 Task: Schedule a meeting for June 20, 2023, at 8:00 AM with Shubham Jain.
Action: Mouse moved to (547, 496)
Screenshot: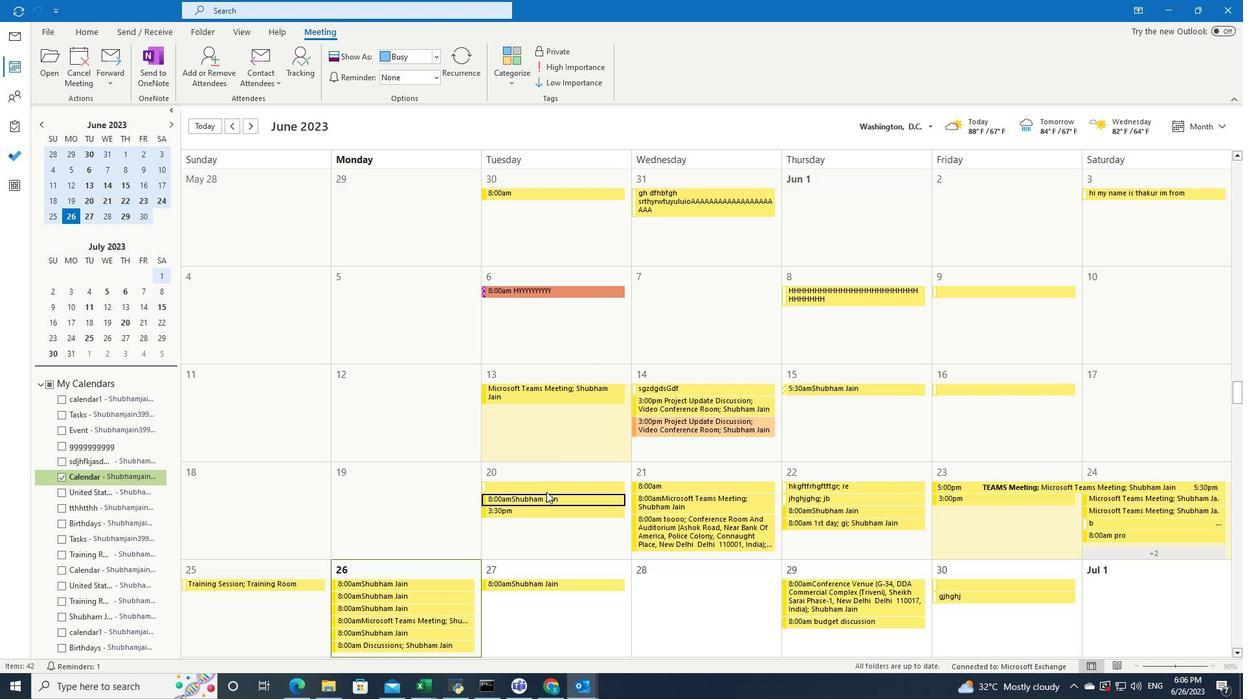 
Action: Mouse pressed left at (547, 496)
Screenshot: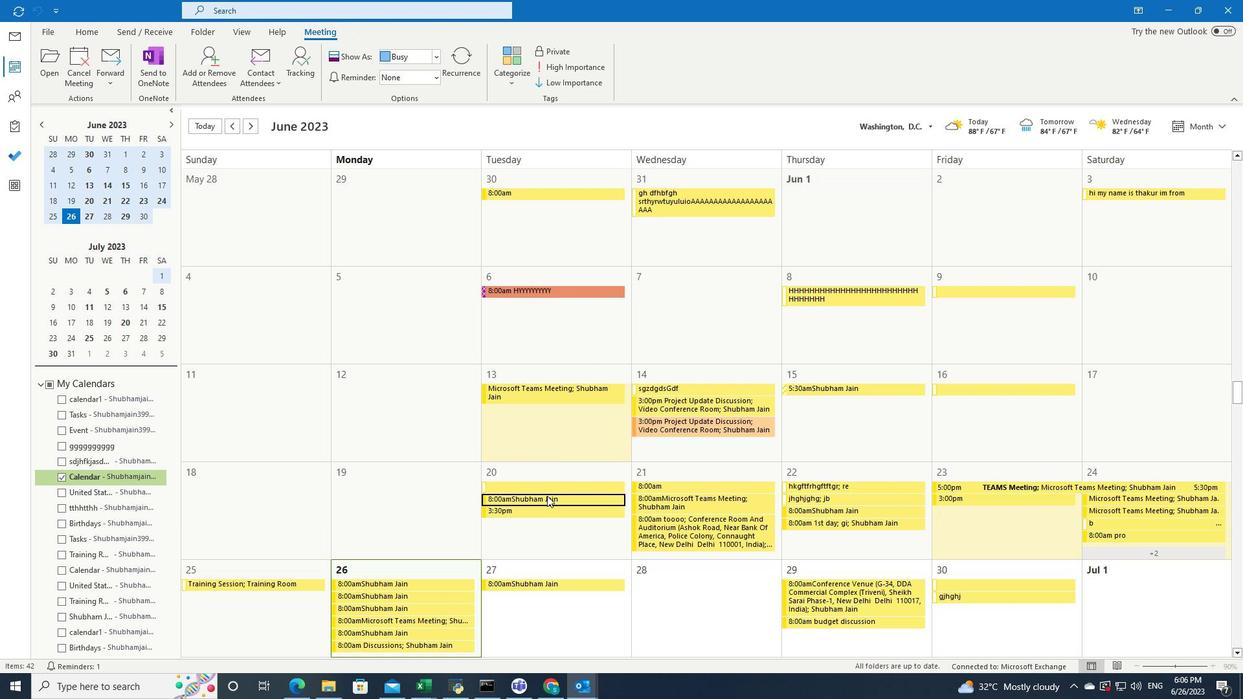 
Action: Mouse pressed left at (547, 496)
Screenshot: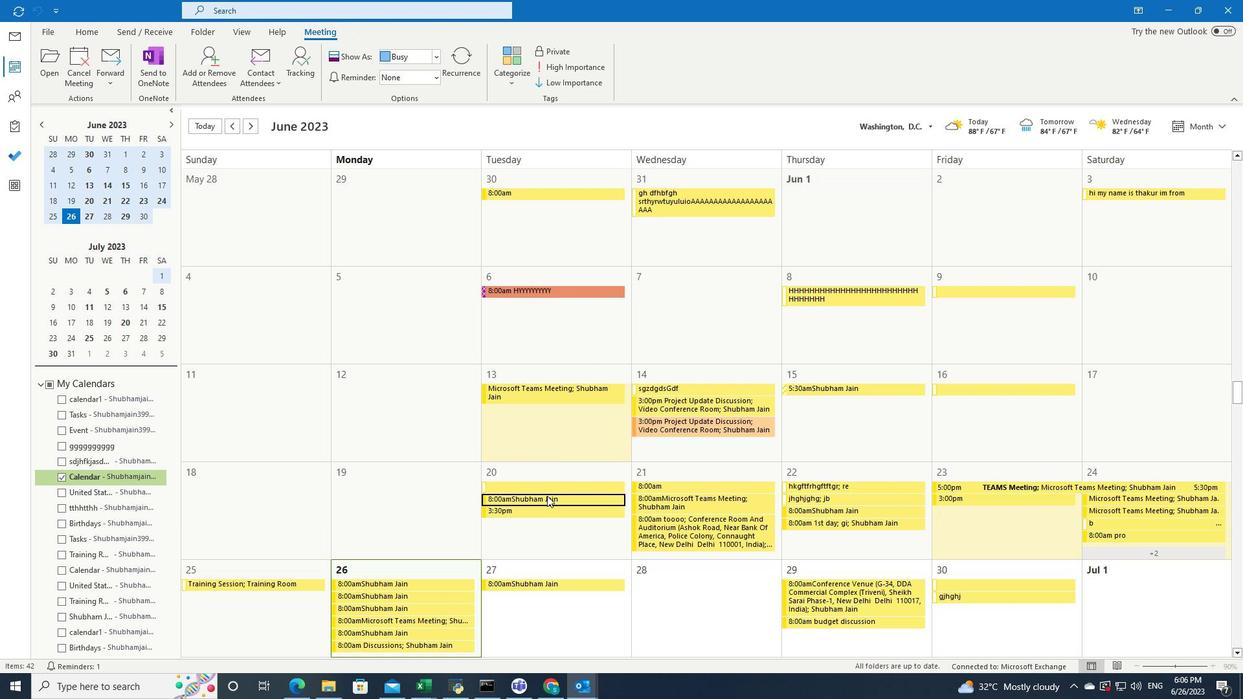
Action: Mouse moved to (705, 72)
Screenshot: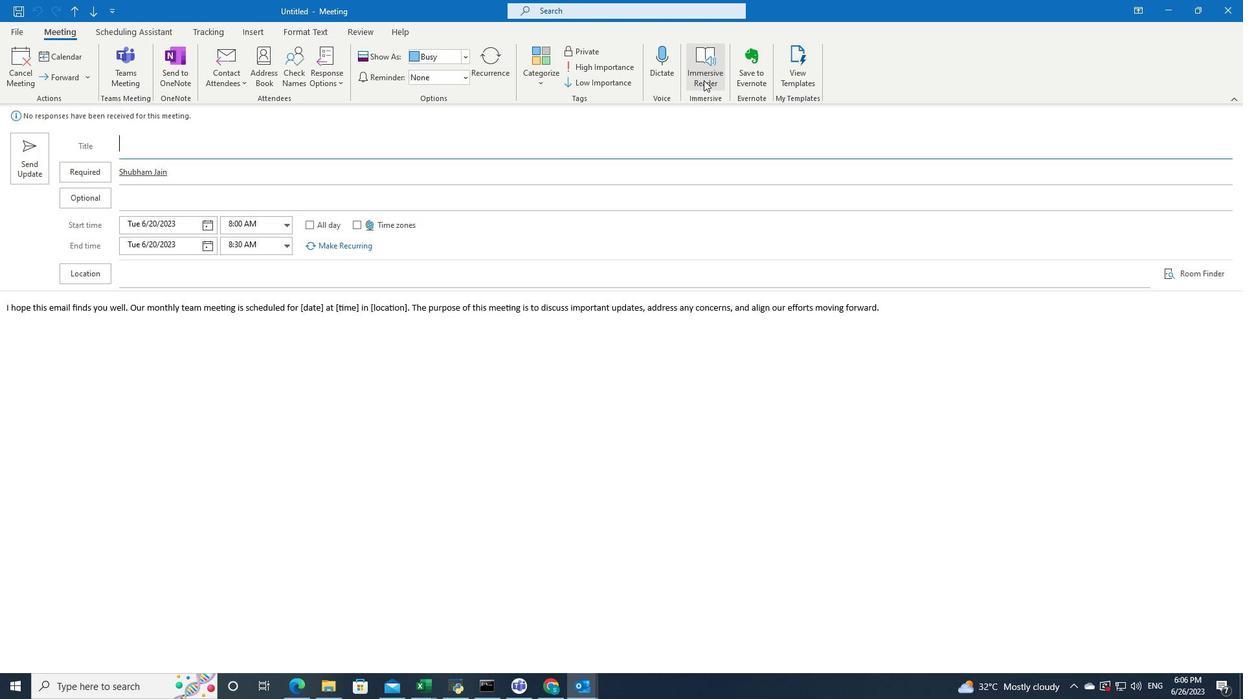 
Action: Mouse pressed left at (705, 72)
Screenshot: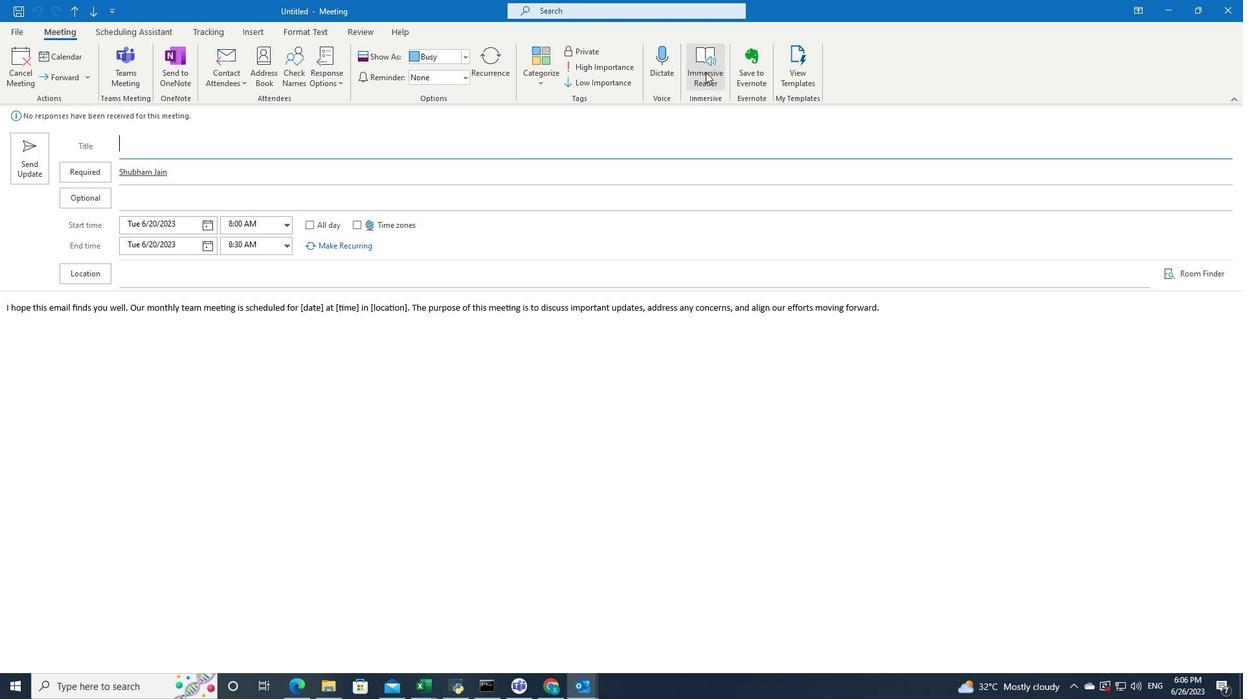 
Action: Mouse moved to (169, 72)
Screenshot: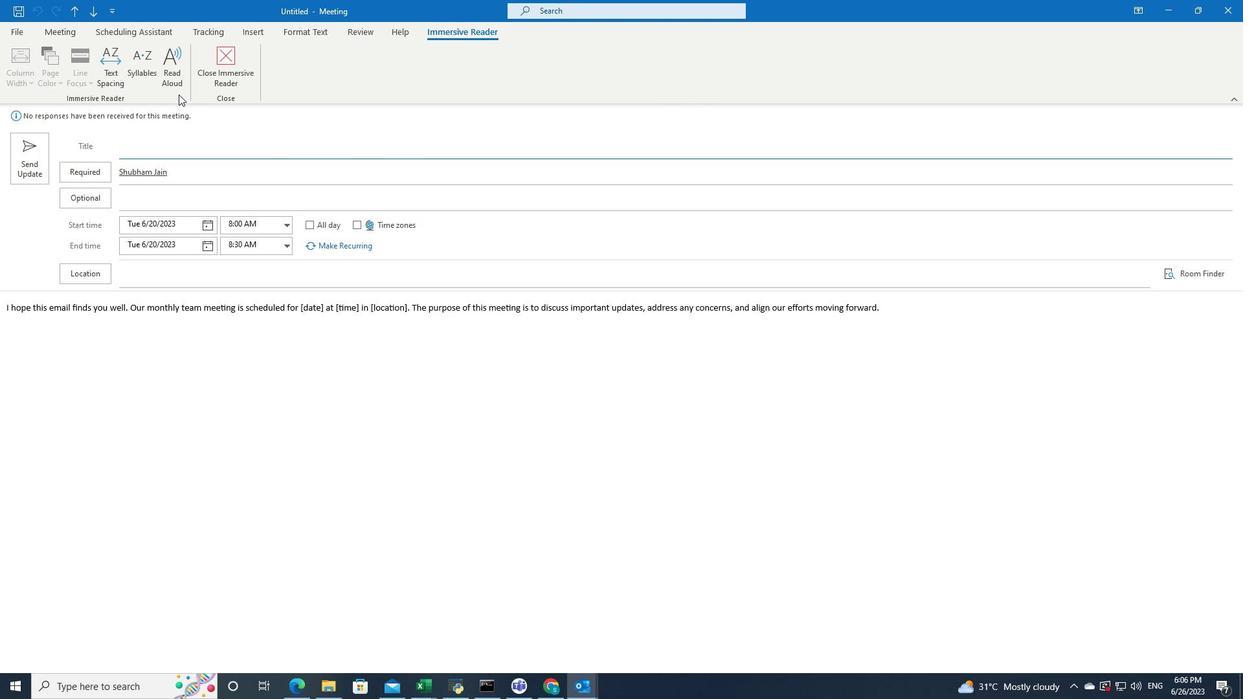 
Action: Mouse pressed left at (169, 72)
Screenshot: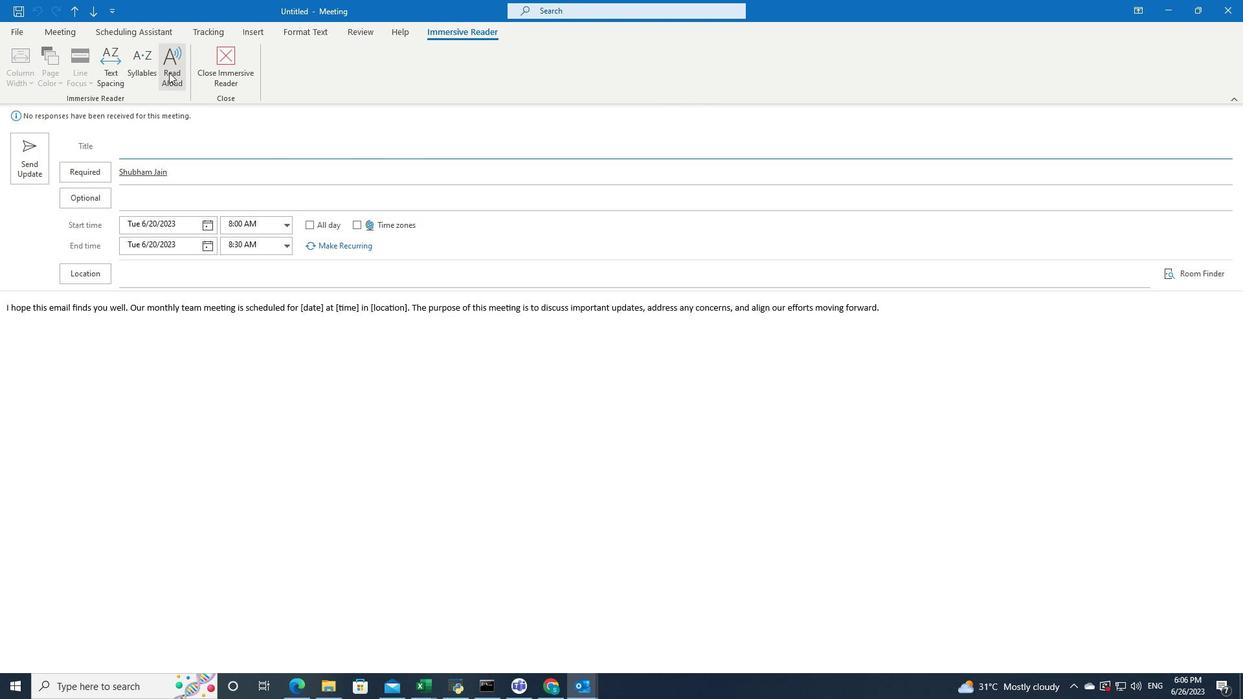 
Action: Mouse moved to (1198, 306)
Screenshot: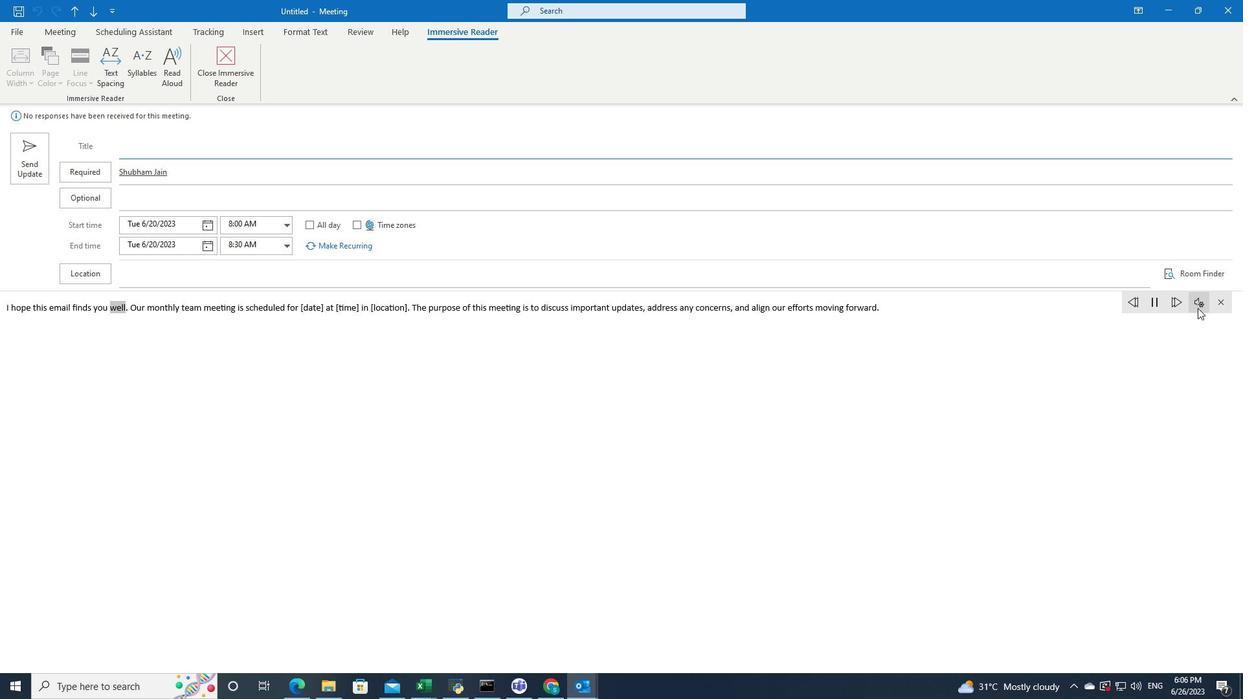 
Action: Mouse pressed left at (1198, 306)
Screenshot: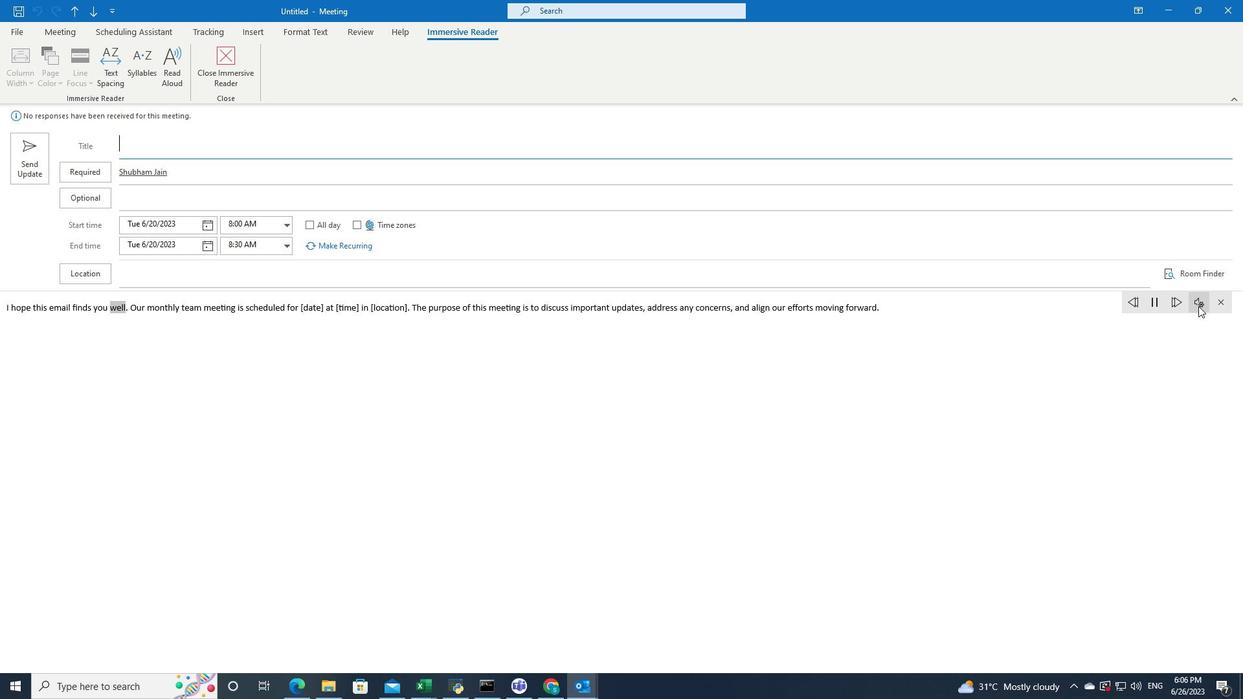 
Action: Mouse moved to (1165, 346)
Screenshot: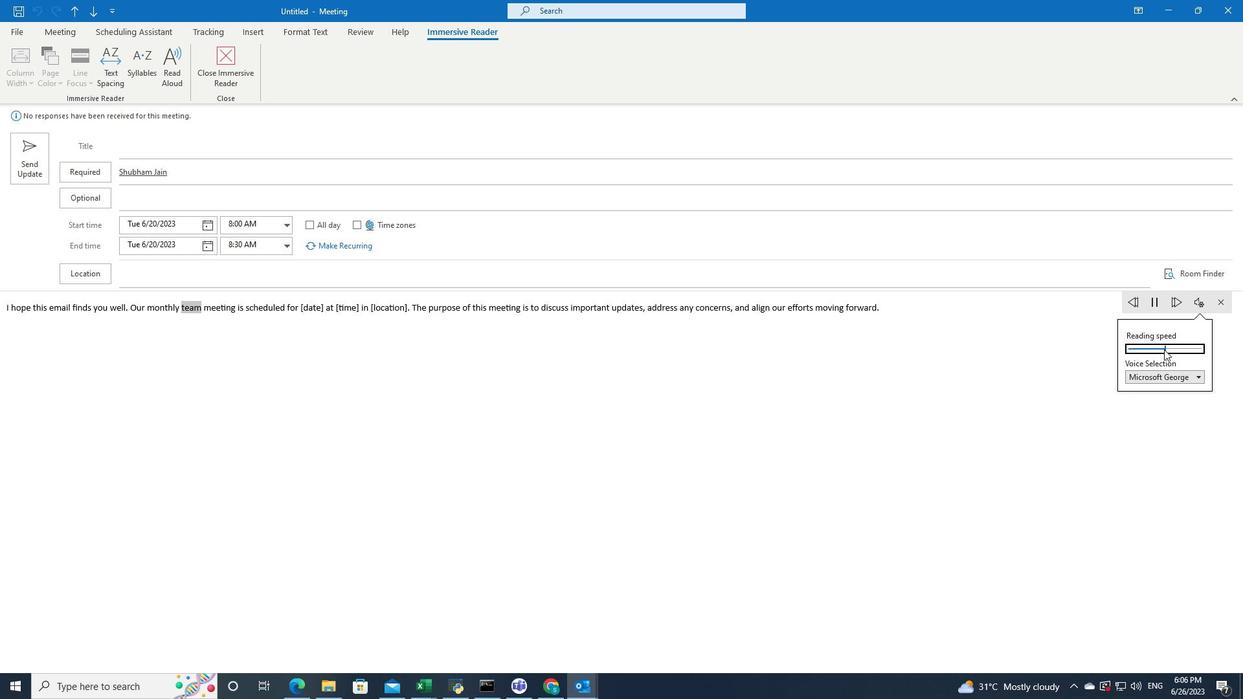 
Action: Mouse pressed left at (1165, 346)
Screenshot: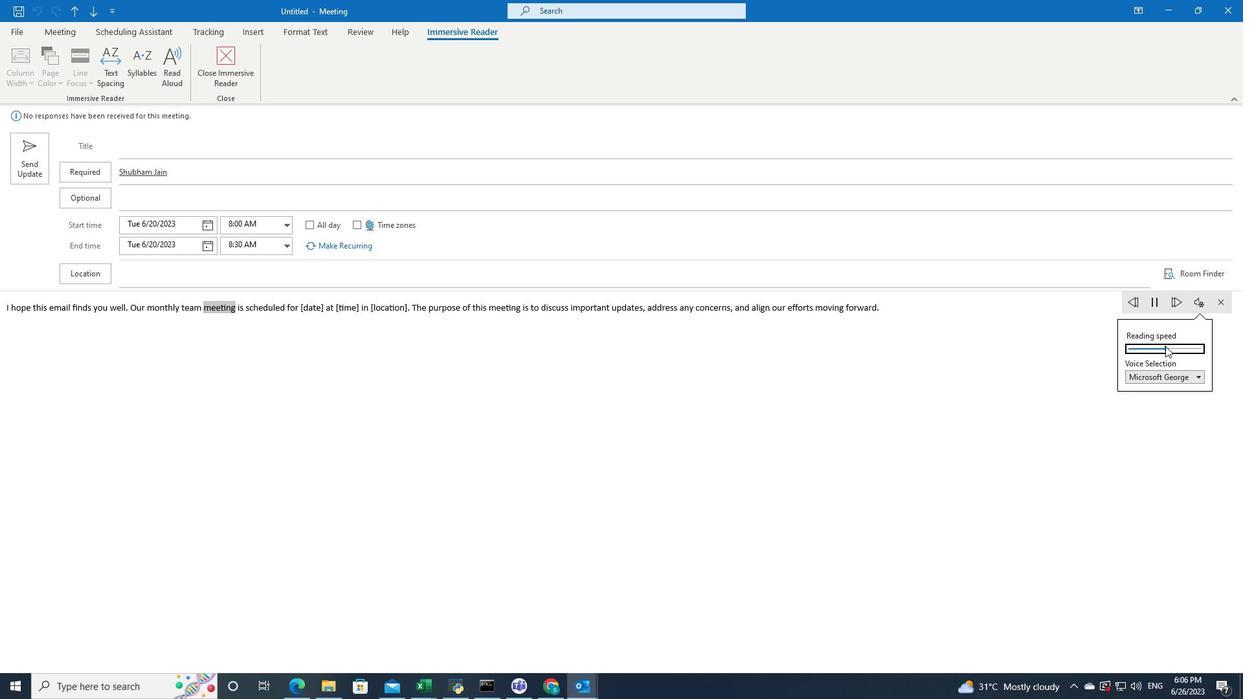 
Action: Mouse moved to (1182, 347)
Screenshot: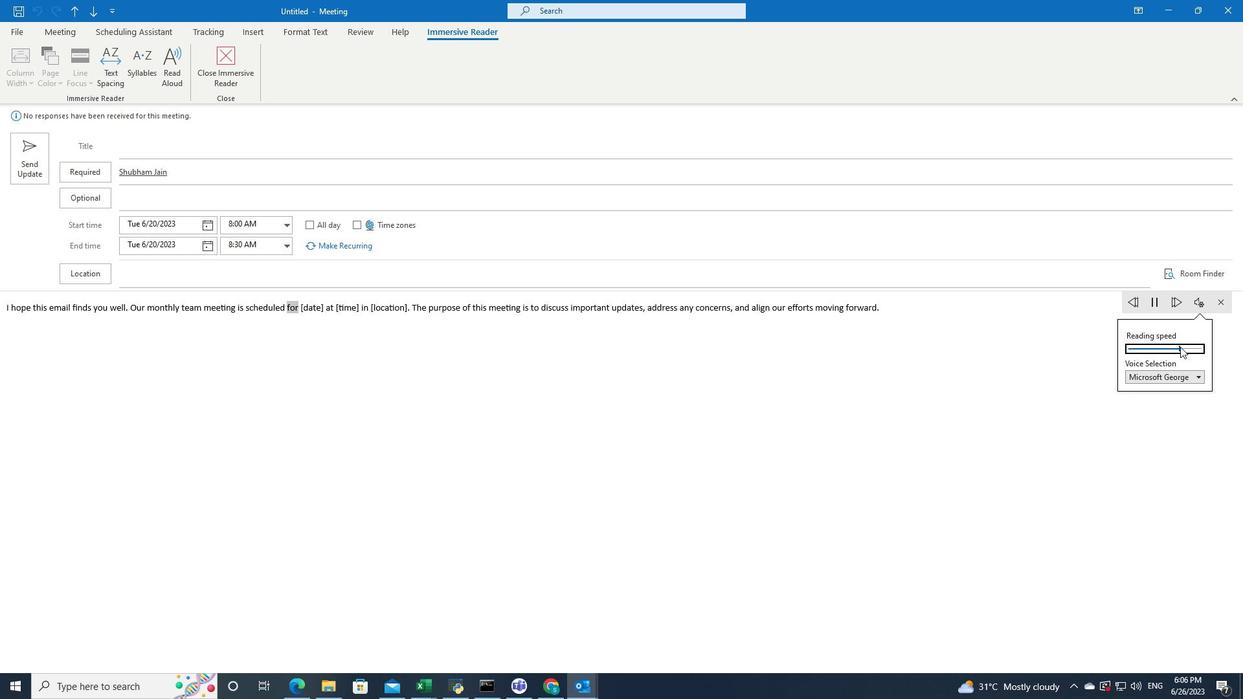 
